 Task: Change the scale to 100.
Action: Mouse pressed left at (748, 219)
Screenshot: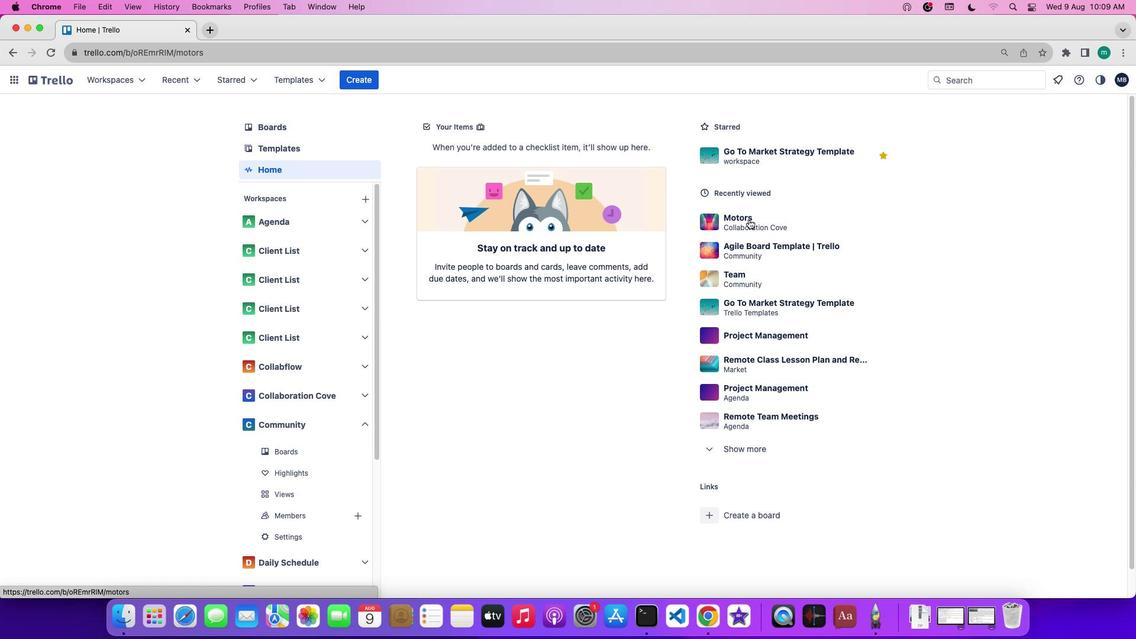 
Action: Mouse moved to (289, 251)
Screenshot: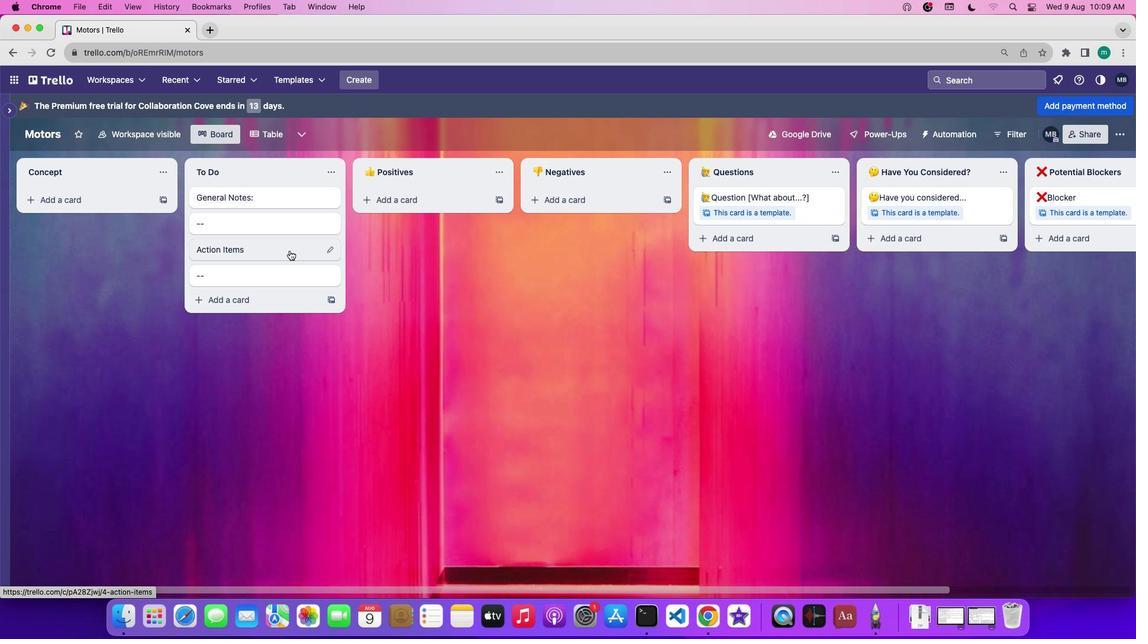 
Action: Mouse pressed left at (289, 251)
Screenshot: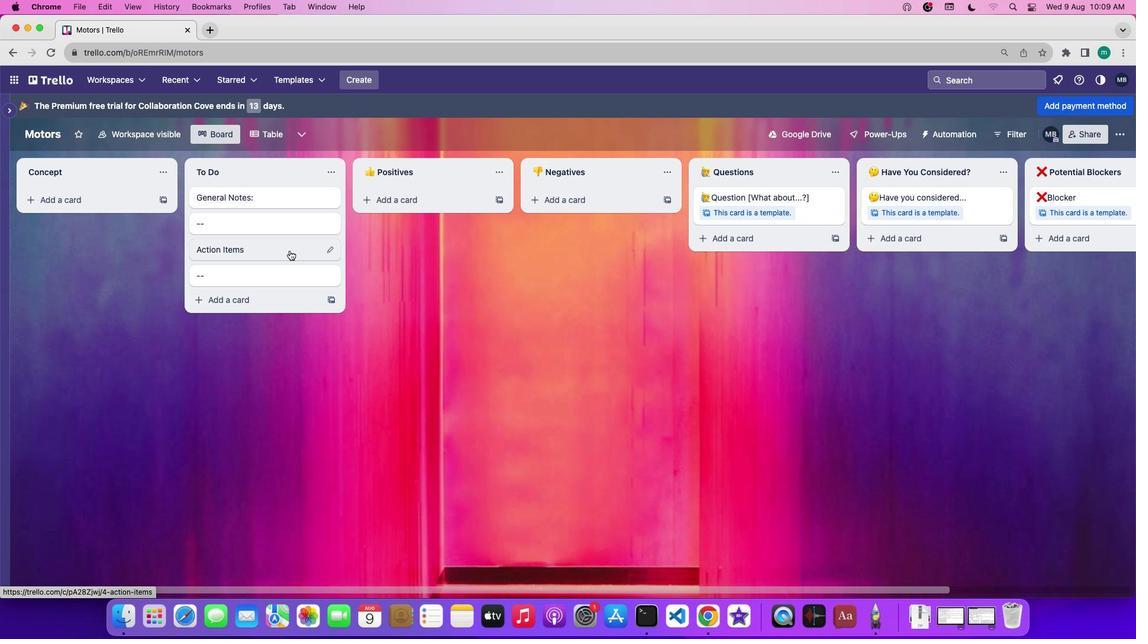
Action: Mouse moved to (724, 438)
Screenshot: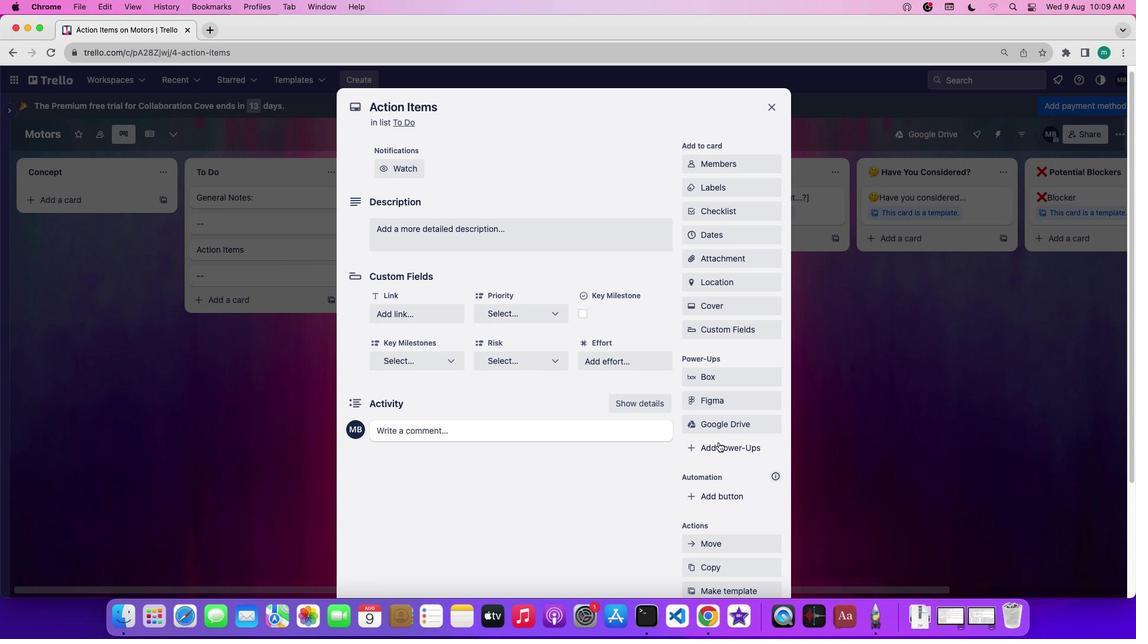 
Action: Mouse scrolled (724, 438) with delta (0, 0)
Screenshot: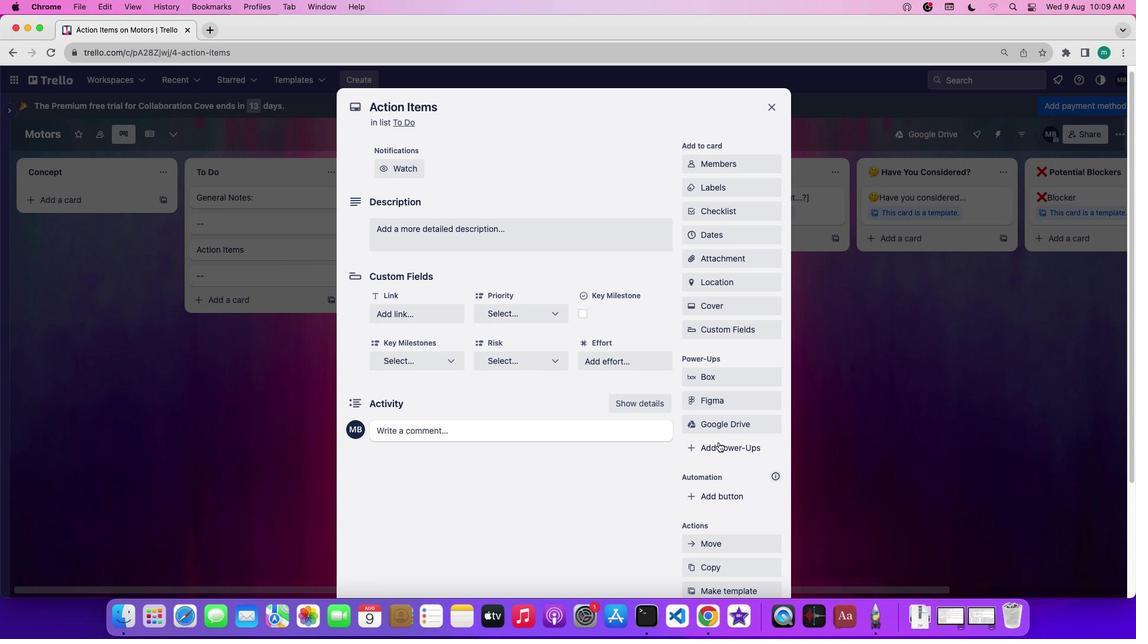 
Action: Mouse moved to (719, 442)
Screenshot: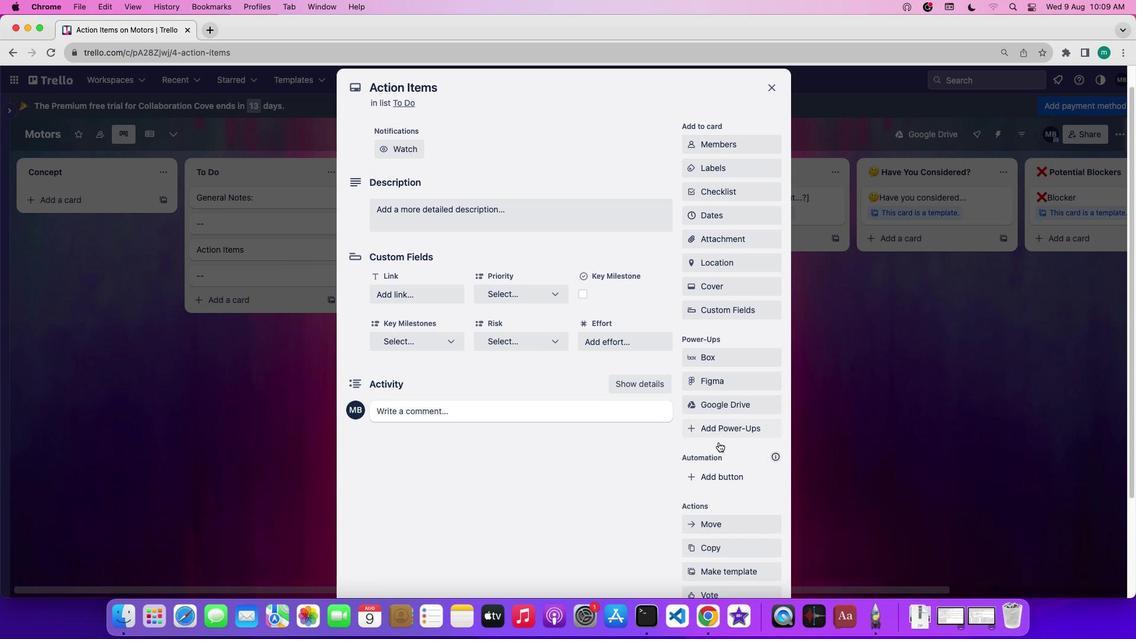 
Action: Mouse scrolled (719, 442) with delta (0, 0)
Screenshot: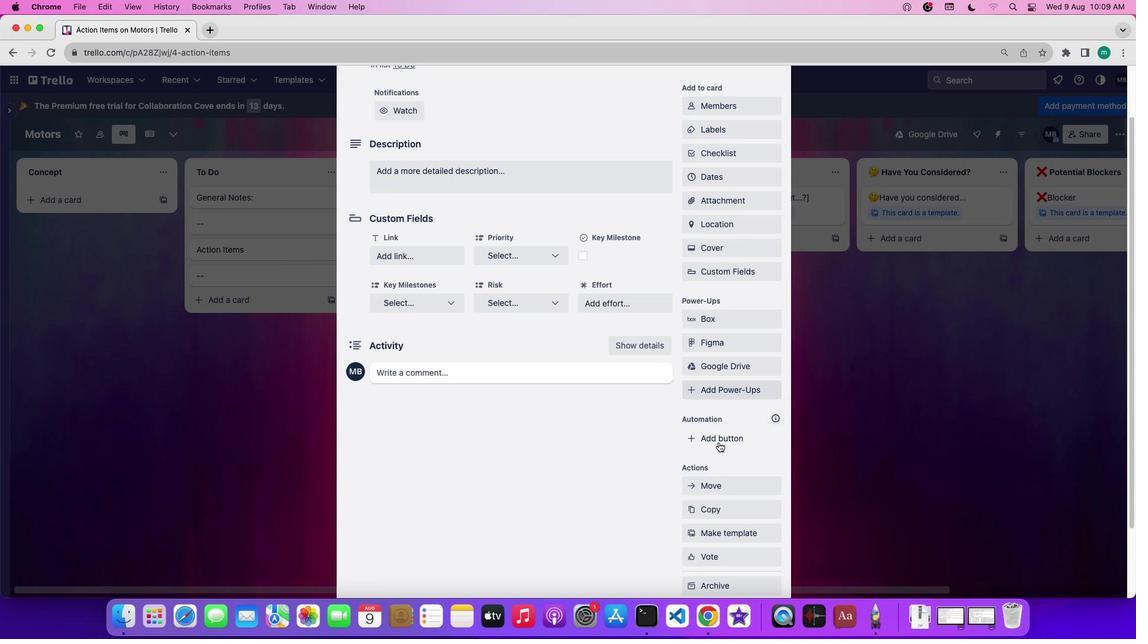 
Action: Mouse scrolled (719, 442) with delta (0, -1)
Screenshot: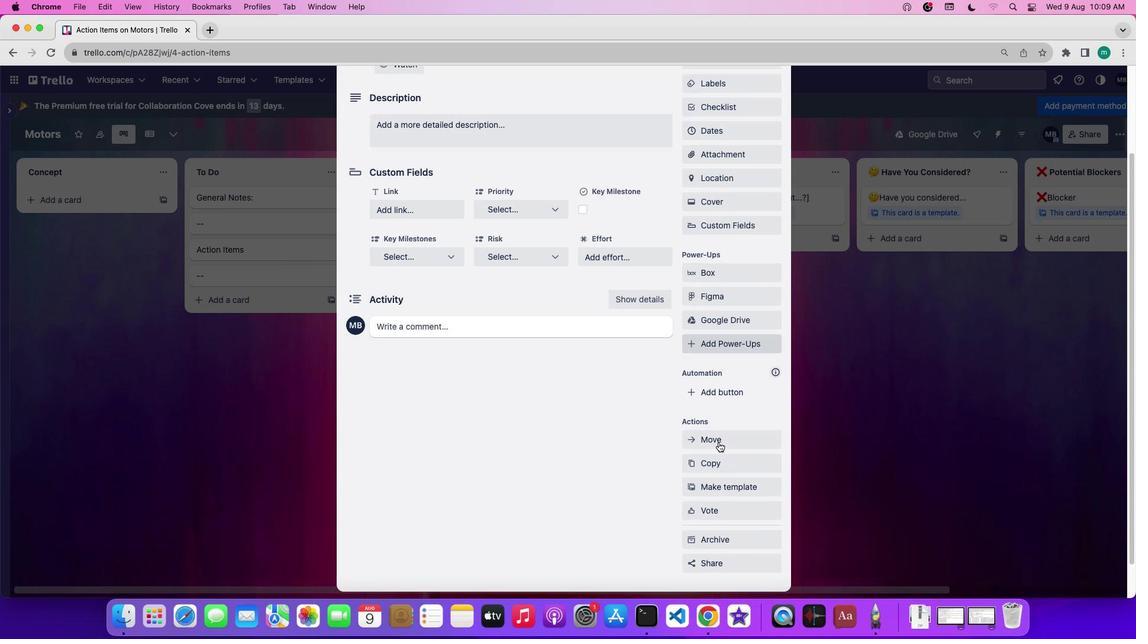 
Action: Mouse moved to (719, 442)
Screenshot: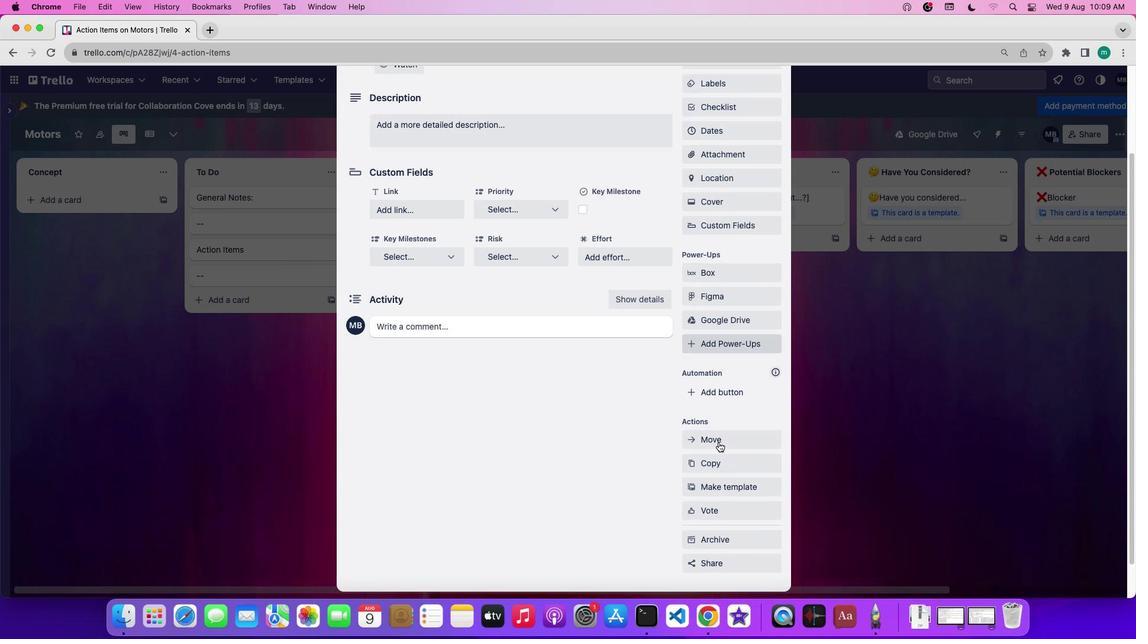 
Action: Mouse scrolled (719, 442) with delta (0, -2)
Screenshot: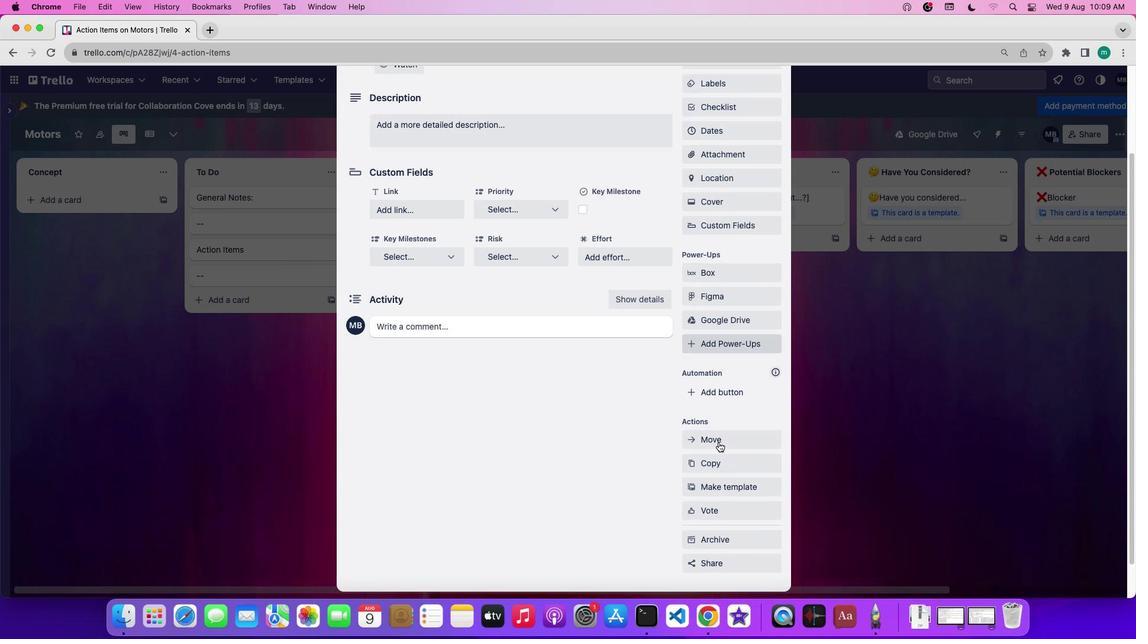 
Action: Mouse scrolled (719, 442) with delta (0, -2)
Screenshot: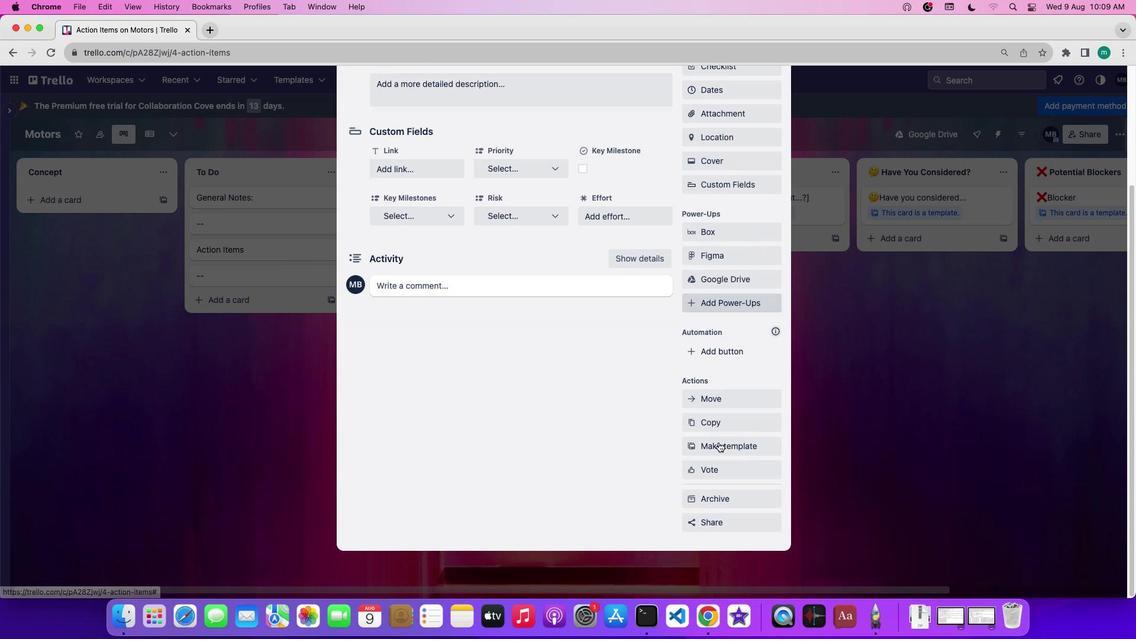 
Action: Mouse moved to (720, 517)
Screenshot: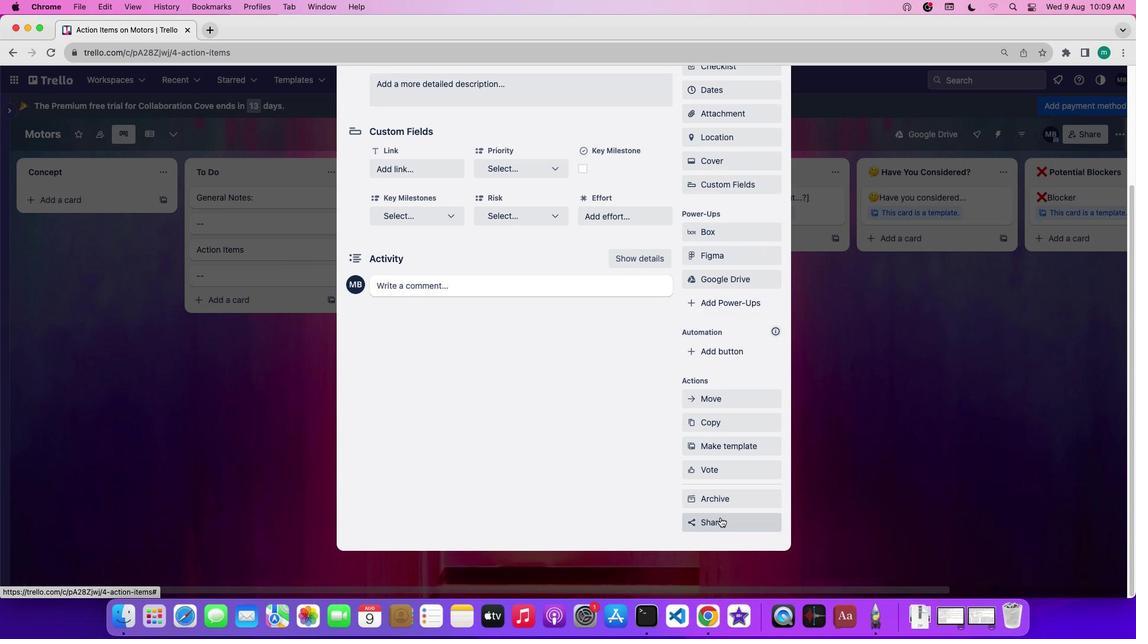 
Action: Mouse pressed left at (720, 517)
Screenshot: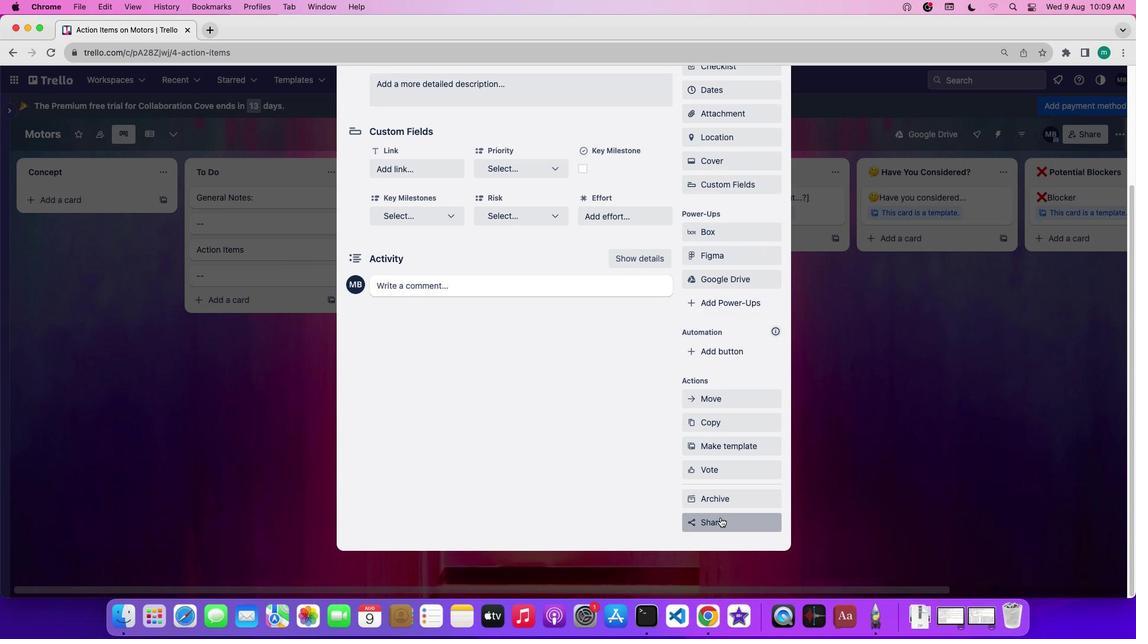 
Action: Mouse moved to (706, 256)
Screenshot: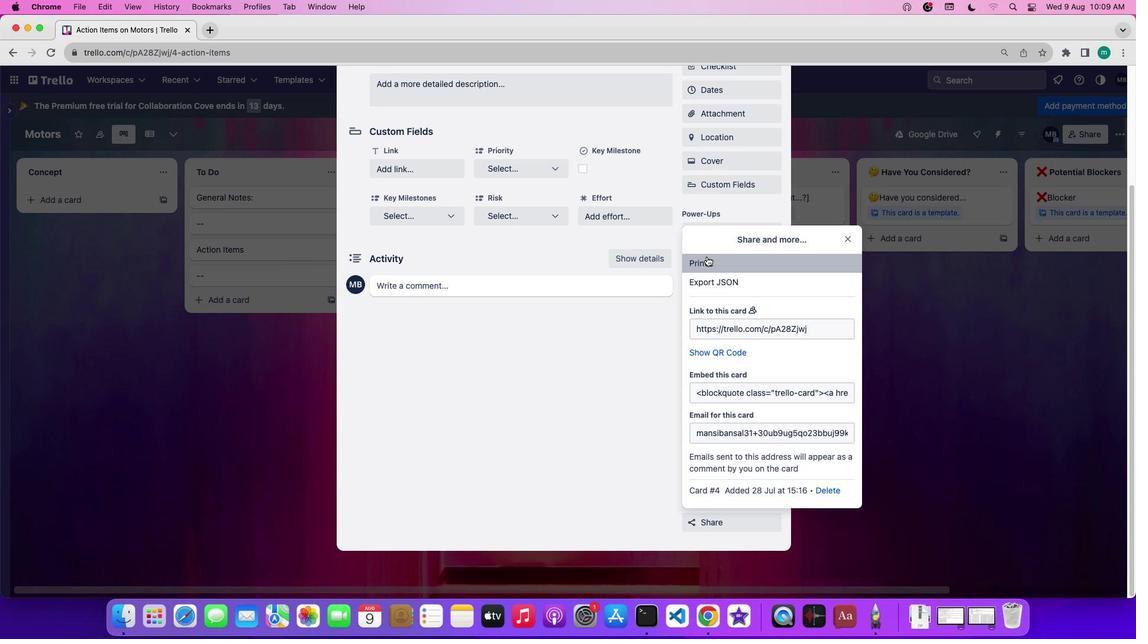 
Action: Mouse pressed left at (706, 256)
Screenshot: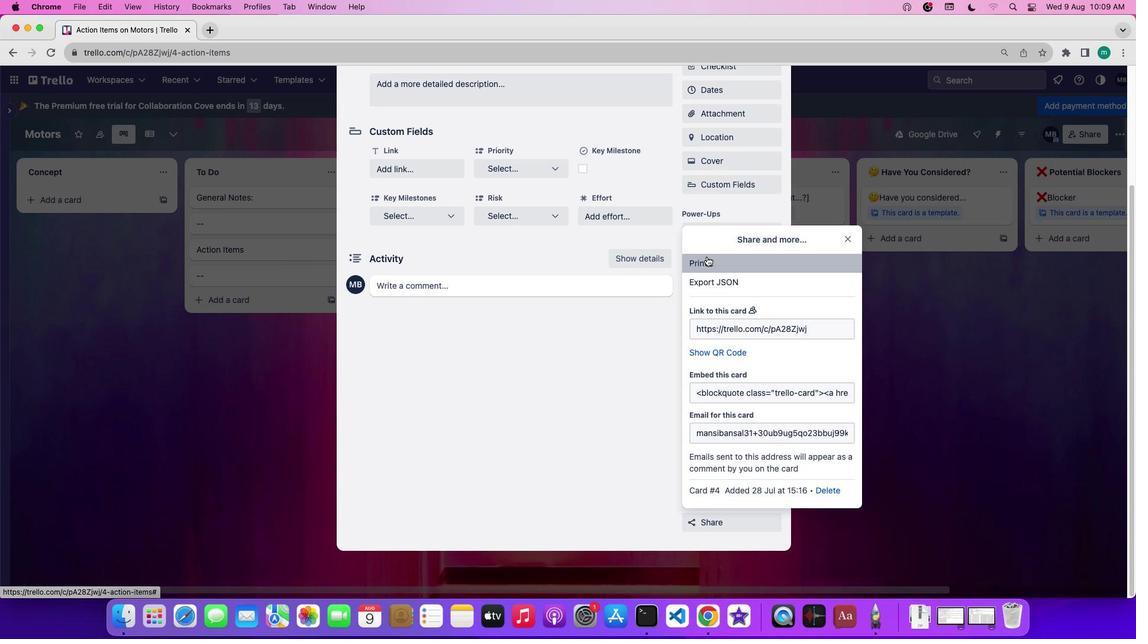
Action: Mouse moved to (800, 215)
Screenshot: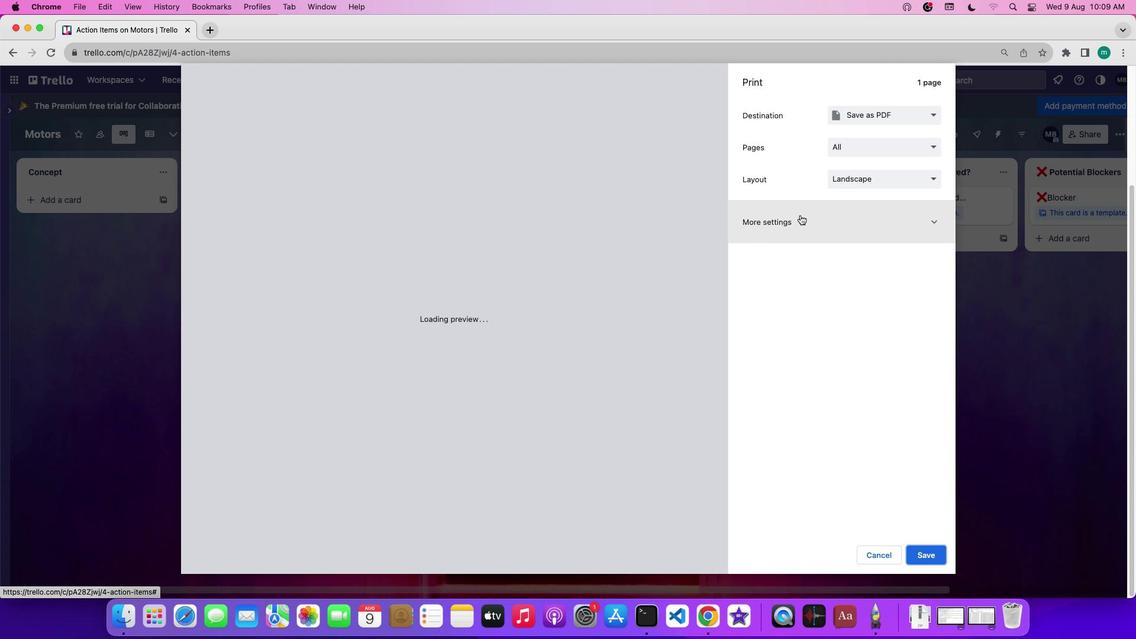 
Action: Mouse pressed left at (800, 215)
Screenshot: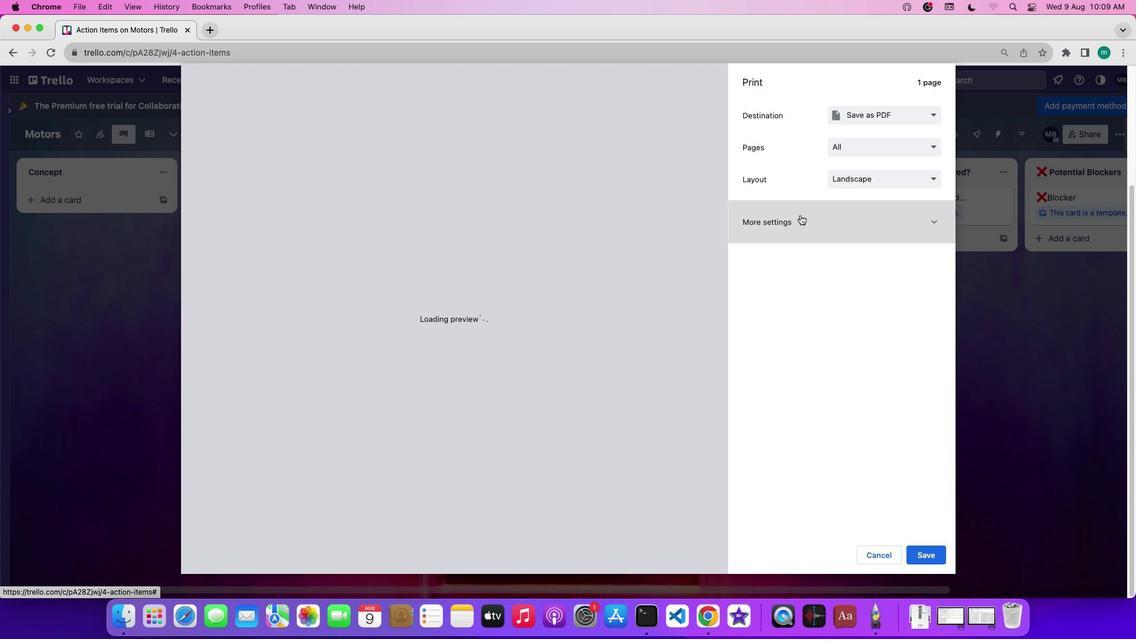 
Action: Mouse moved to (898, 359)
Screenshot: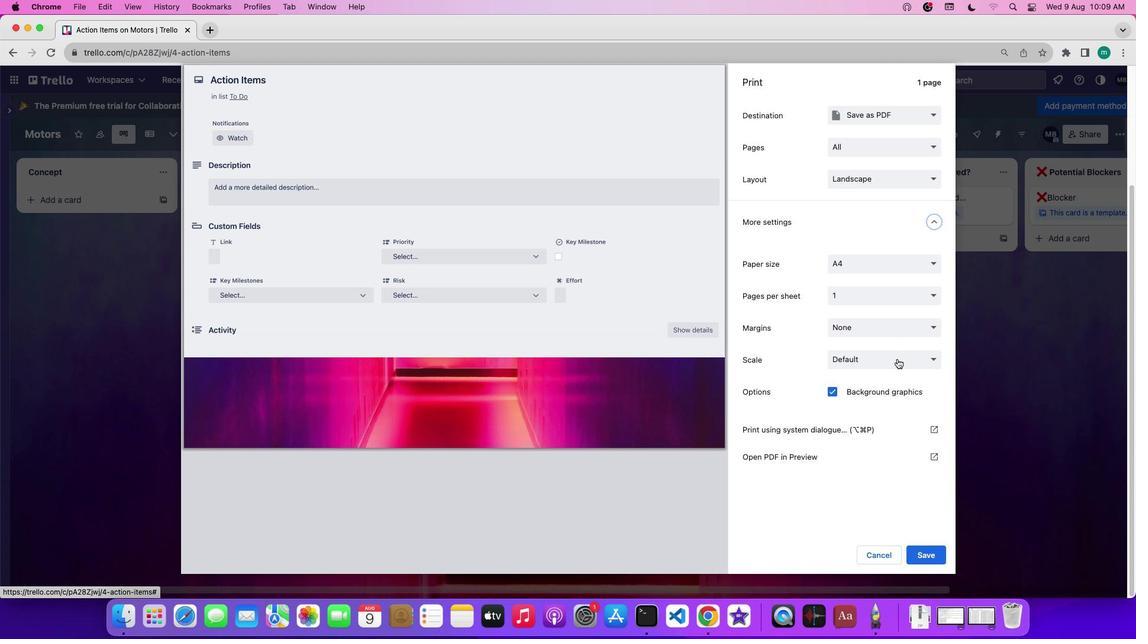 
Action: Mouse pressed left at (898, 359)
Screenshot: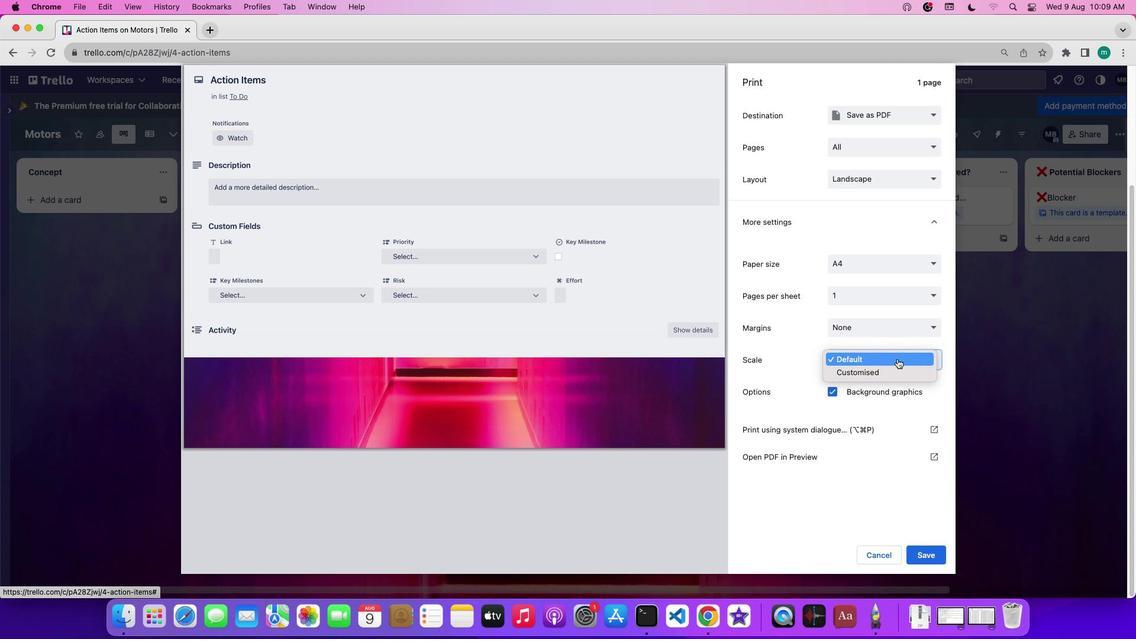 
Action: Mouse moved to (895, 375)
Screenshot: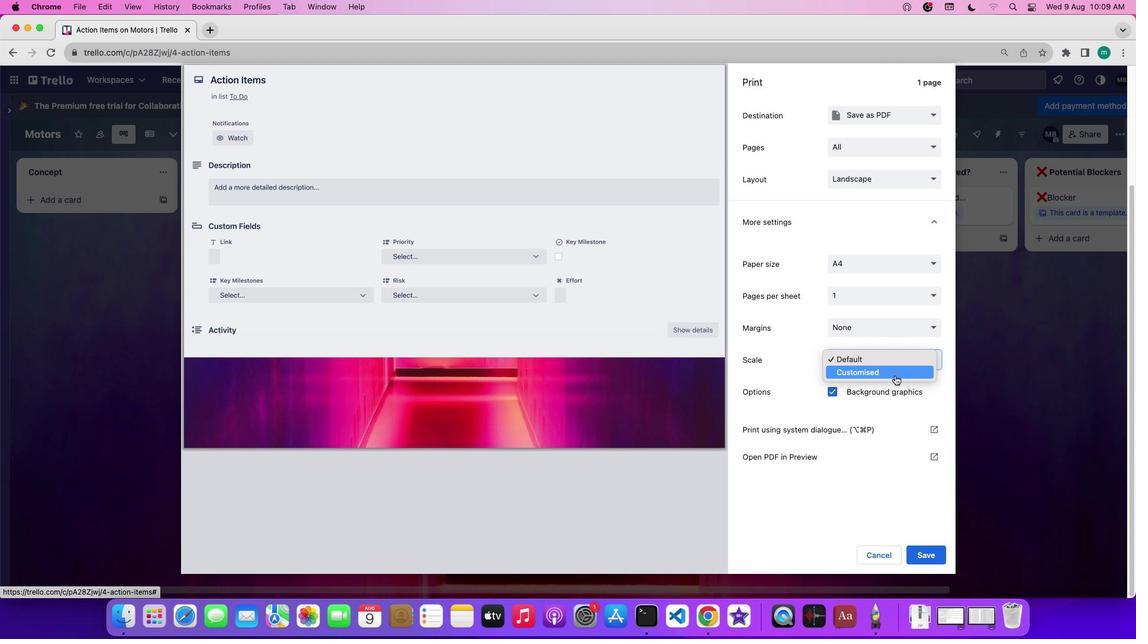 
Action: Mouse pressed left at (895, 375)
Screenshot: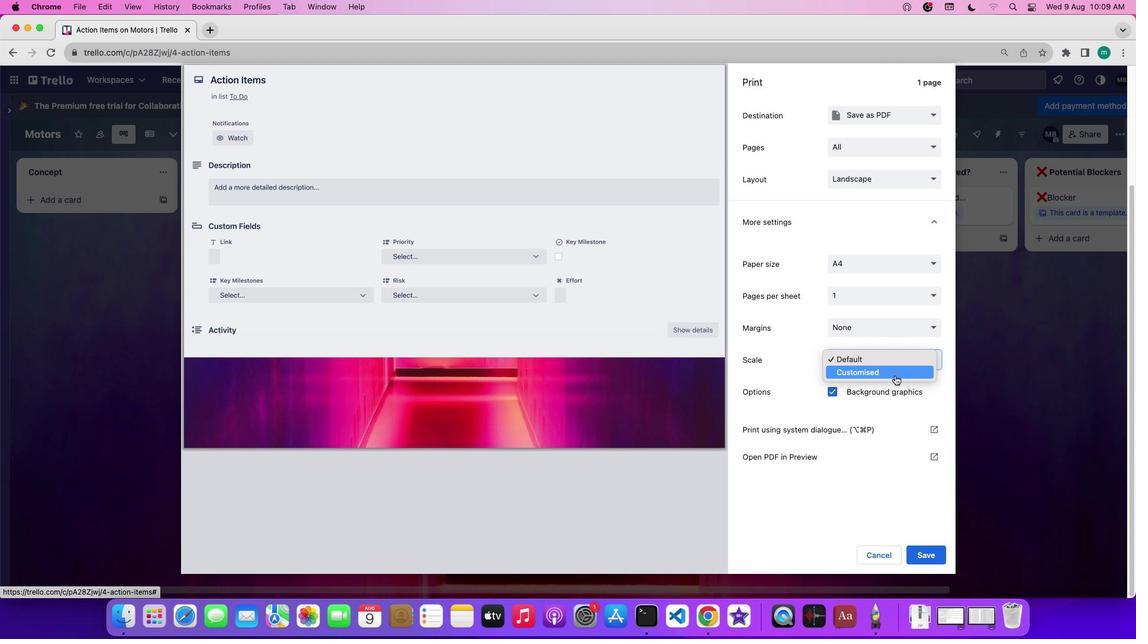 
Action: Mouse moved to (850, 384)
Screenshot: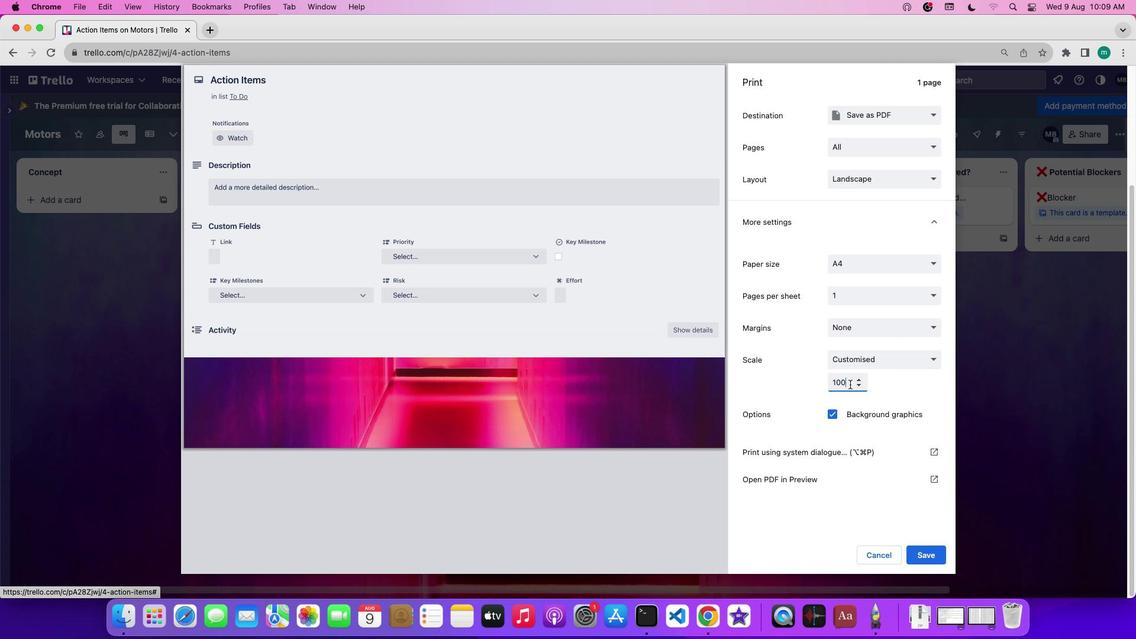 
Action: Key pressed Key.backspaceKey.backspaceKey.backspace'1''0''0'
Screenshot: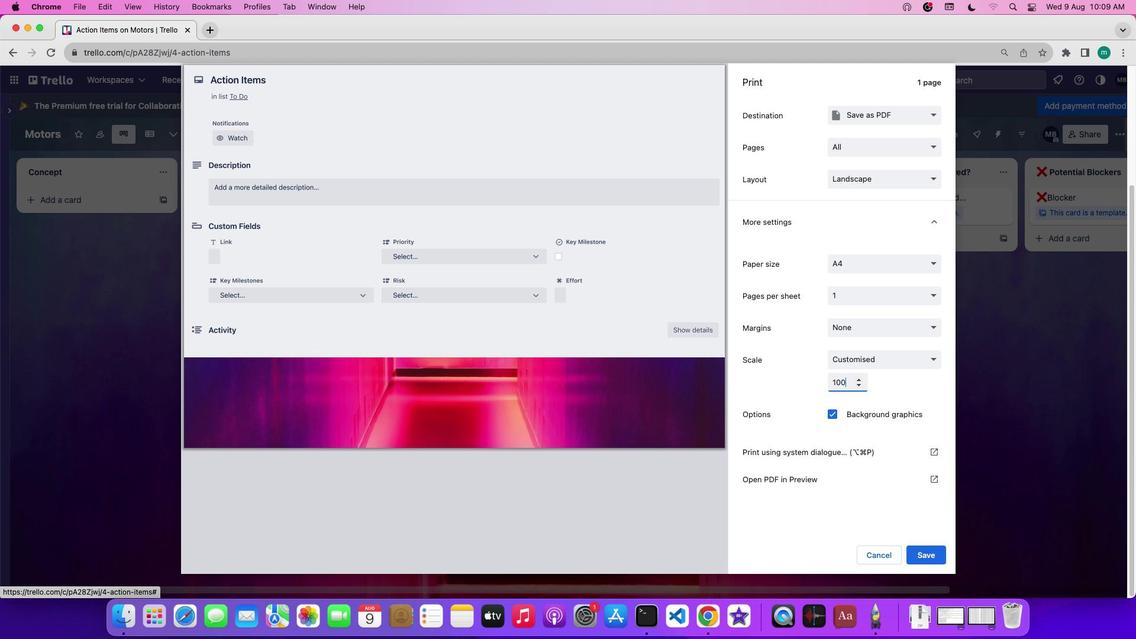 
Action: Mouse moved to (879, 388)
Screenshot: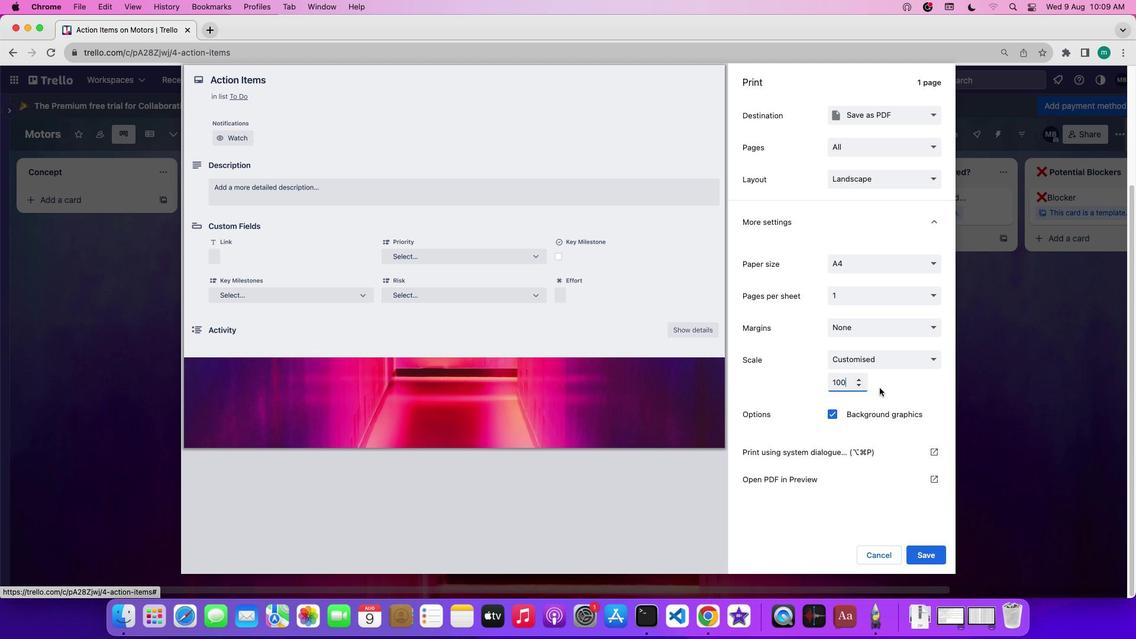 
